 Task: Show manage settings.
Action: Mouse moved to (600, 82)
Screenshot: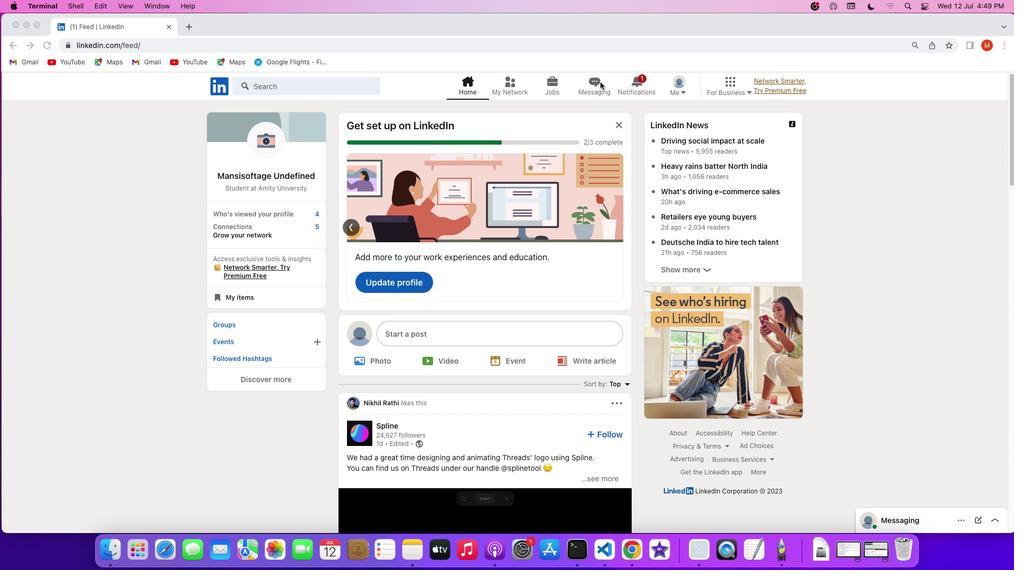 
Action: Mouse pressed left at (600, 82)
Screenshot: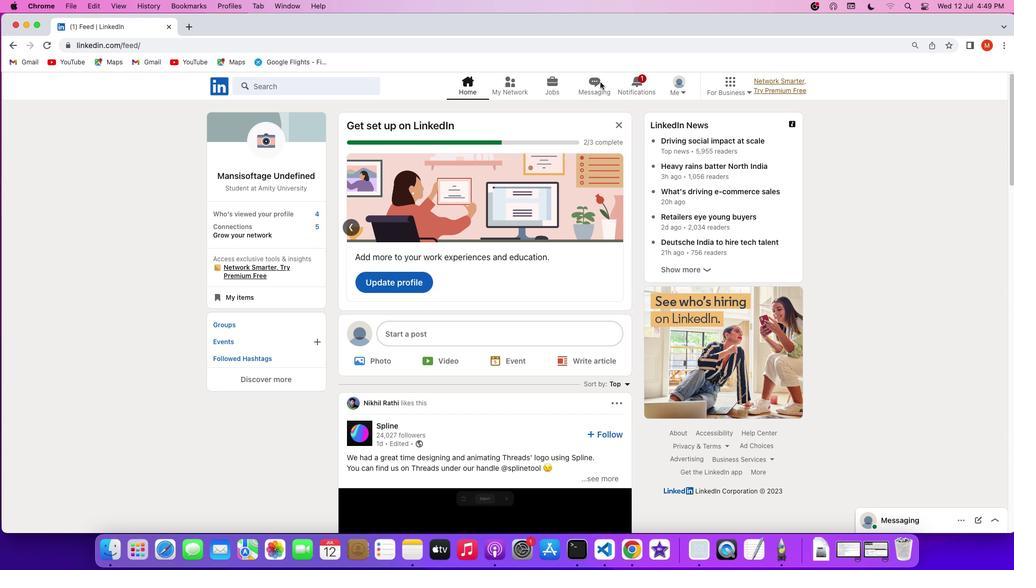 
Action: Mouse pressed left at (600, 82)
Screenshot: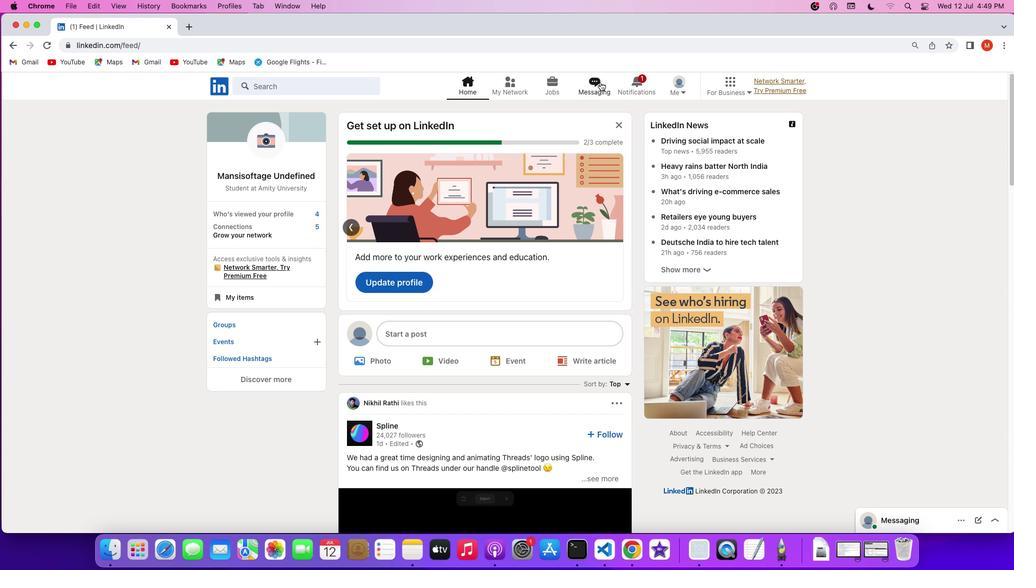 
Action: Mouse moved to (563, 124)
Screenshot: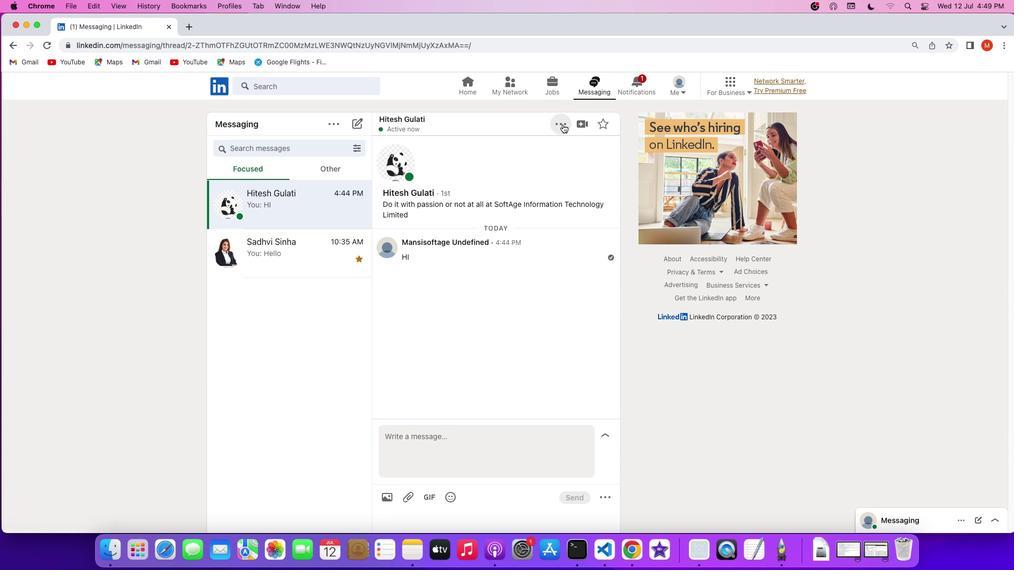 
Action: Mouse pressed left at (563, 124)
Screenshot: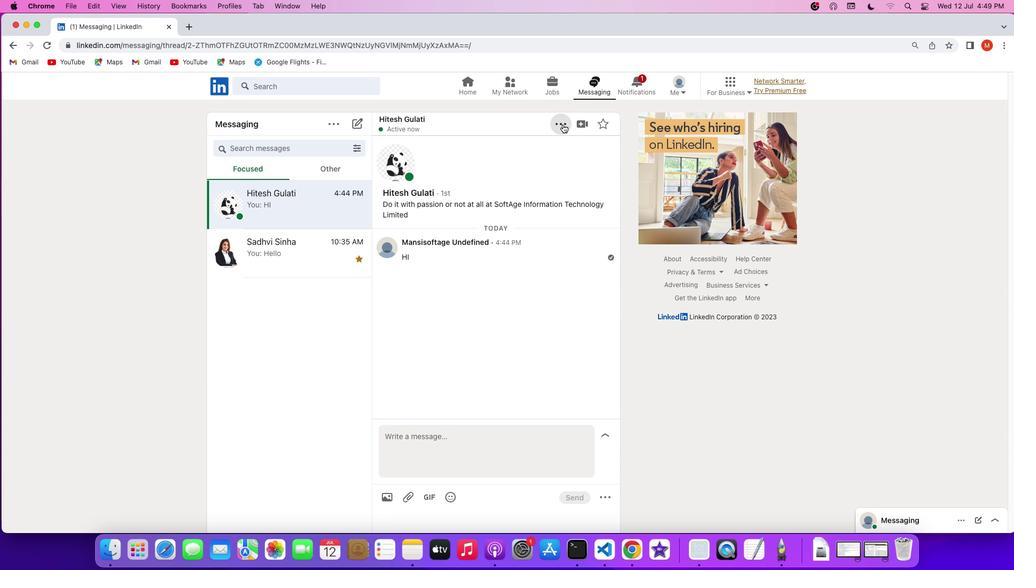
Action: Mouse moved to (544, 243)
Screenshot: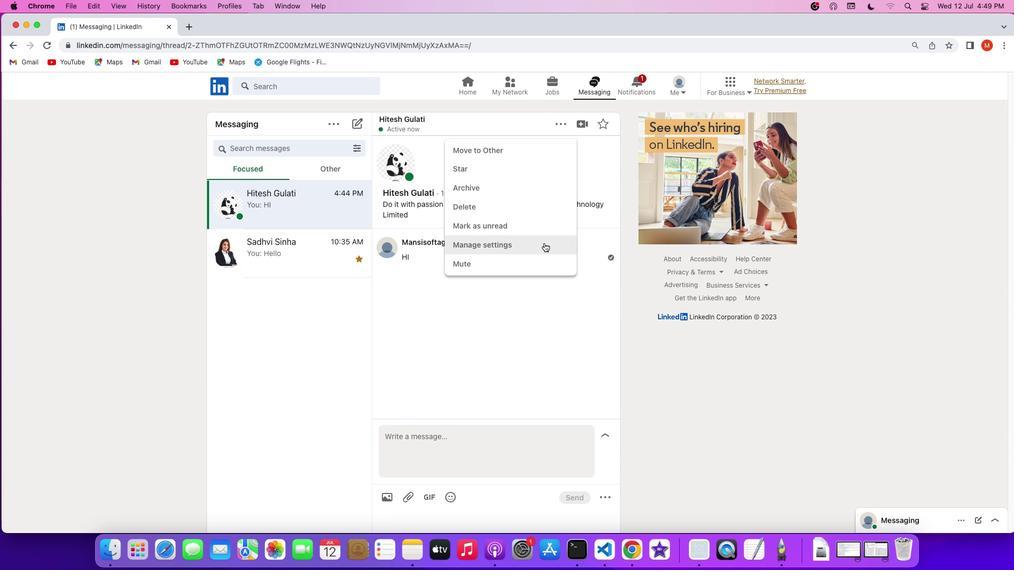 
Action: Mouse pressed left at (544, 243)
Screenshot: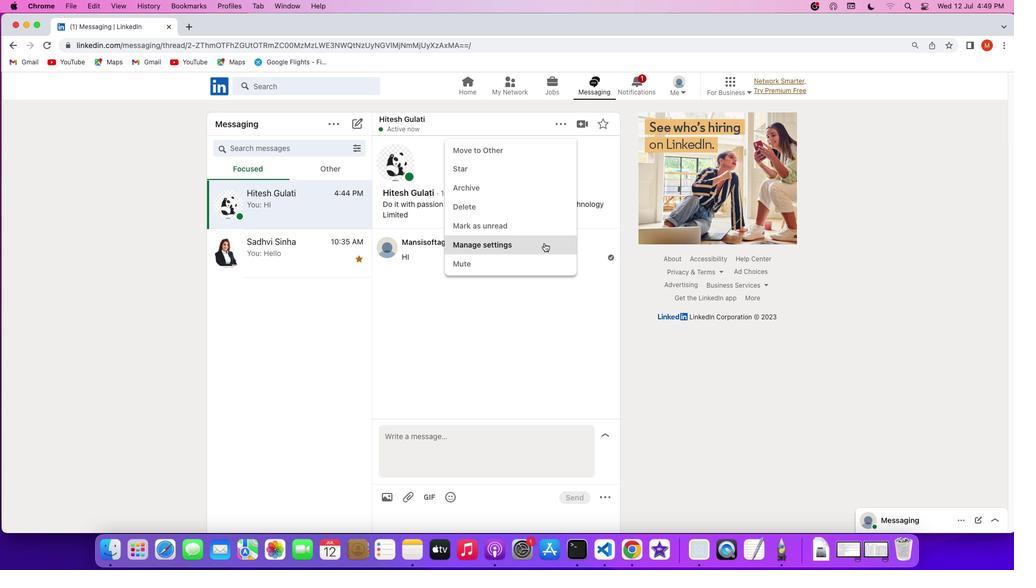 
